 Task: Enable the option "Crypt video" for TS muxer.
Action: Mouse moved to (105, 11)
Screenshot: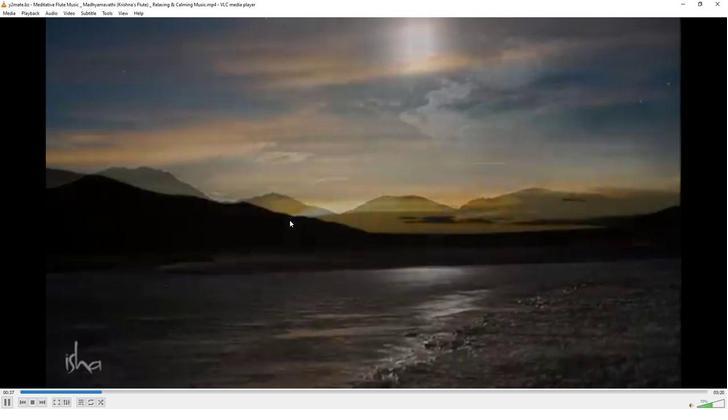 
Action: Mouse pressed left at (105, 11)
Screenshot: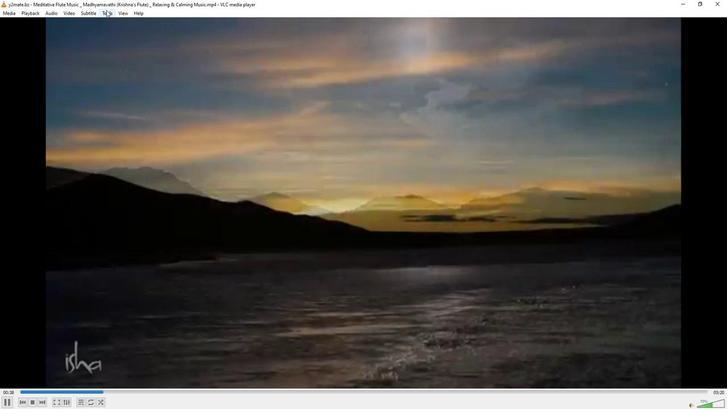 
Action: Mouse moved to (127, 99)
Screenshot: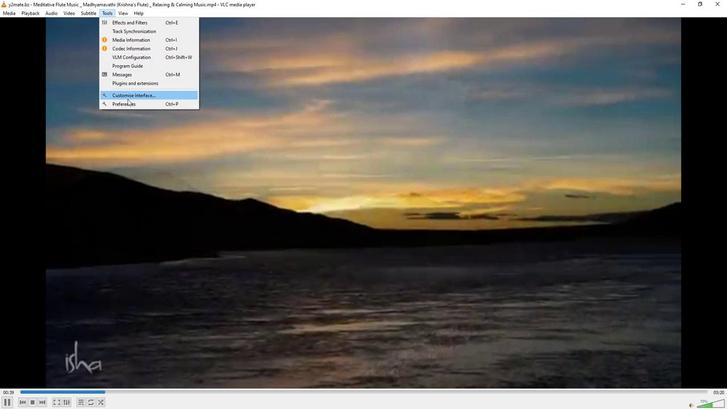 
Action: Mouse pressed left at (127, 99)
Screenshot: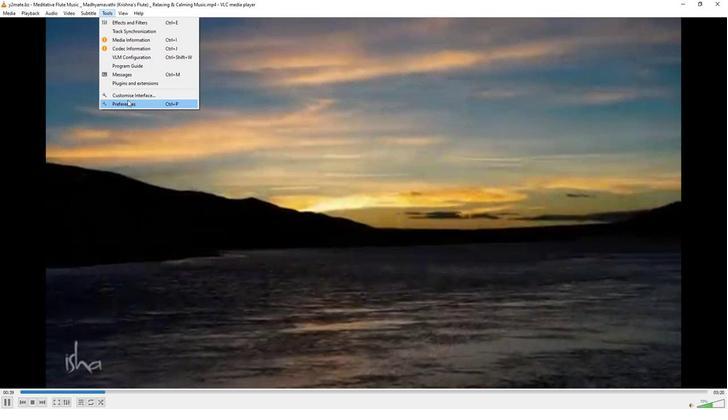 
Action: Mouse moved to (240, 326)
Screenshot: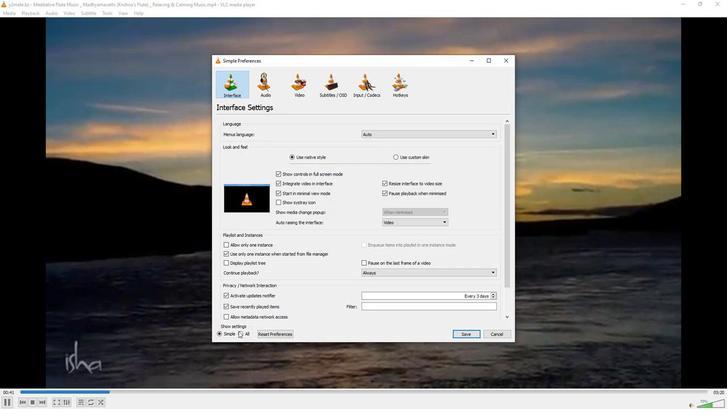 
Action: Mouse pressed left at (240, 326)
Screenshot: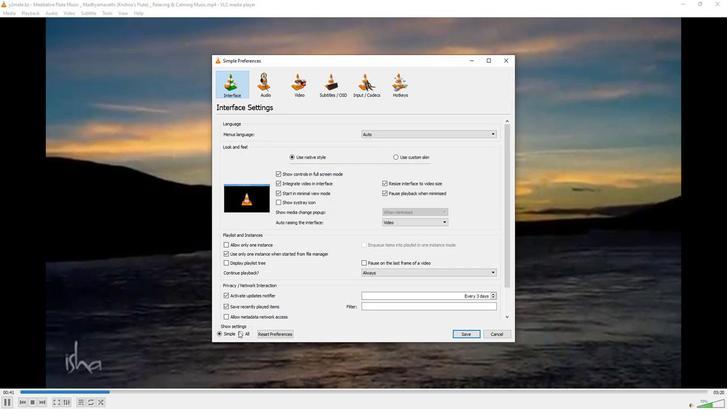 
Action: Mouse moved to (240, 276)
Screenshot: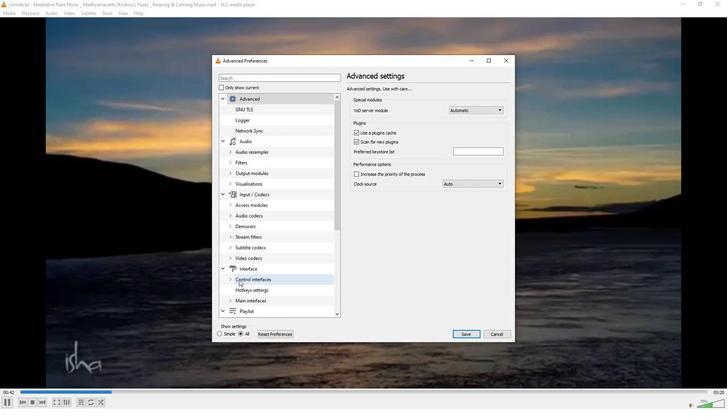 
Action: Mouse scrolled (240, 275) with delta (0, 0)
Screenshot: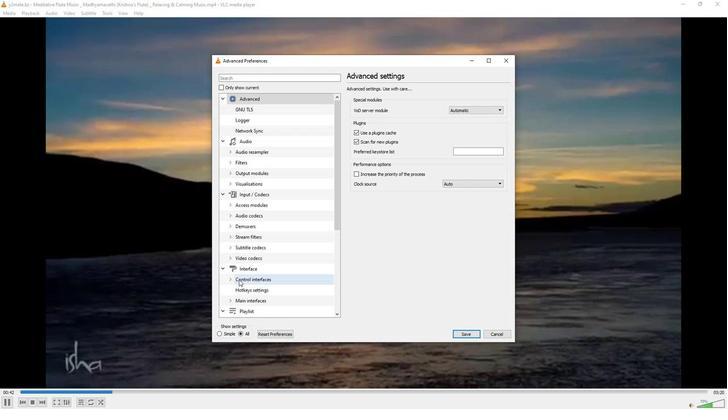 
Action: Mouse scrolled (240, 275) with delta (0, 0)
Screenshot: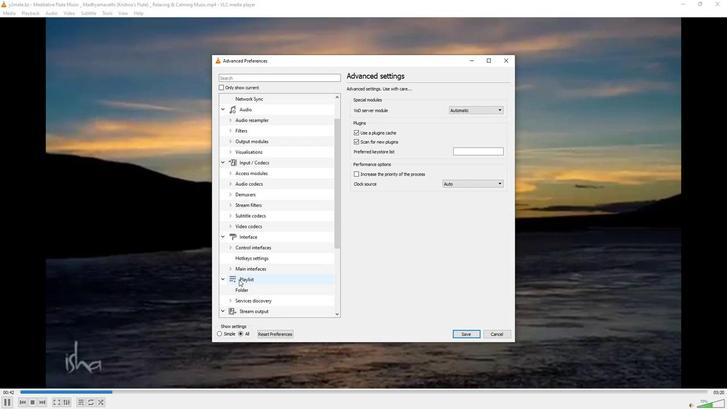 
Action: Mouse moved to (231, 295)
Screenshot: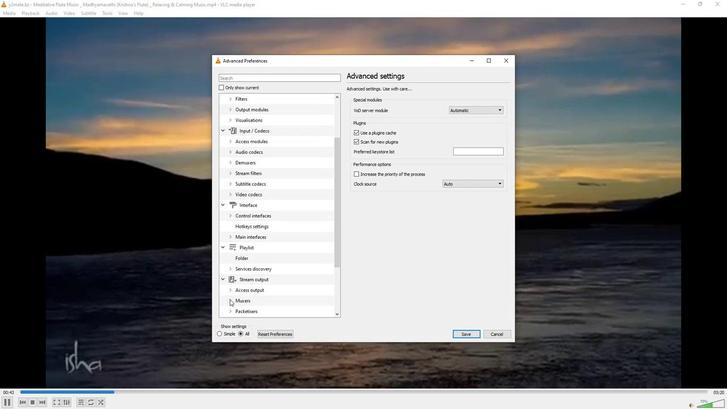 
Action: Mouse pressed left at (231, 295)
Screenshot: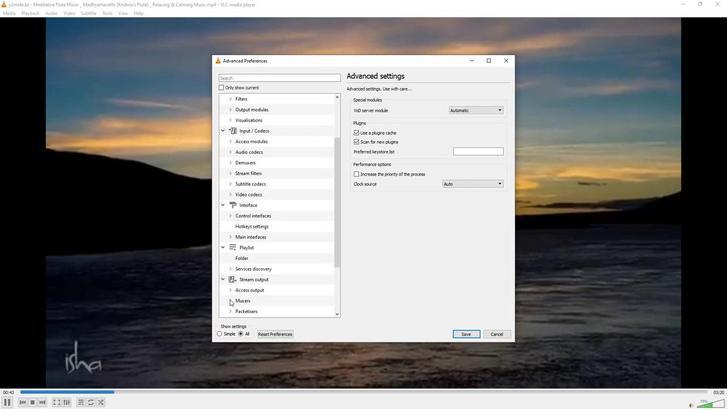 
Action: Mouse moved to (236, 277)
Screenshot: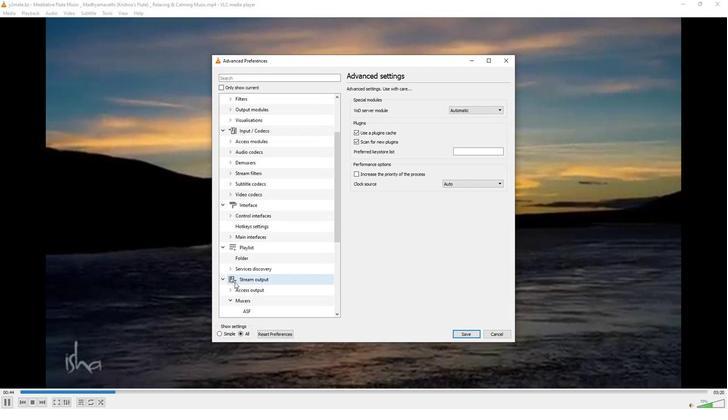 
Action: Mouse scrolled (236, 276) with delta (0, 0)
Screenshot: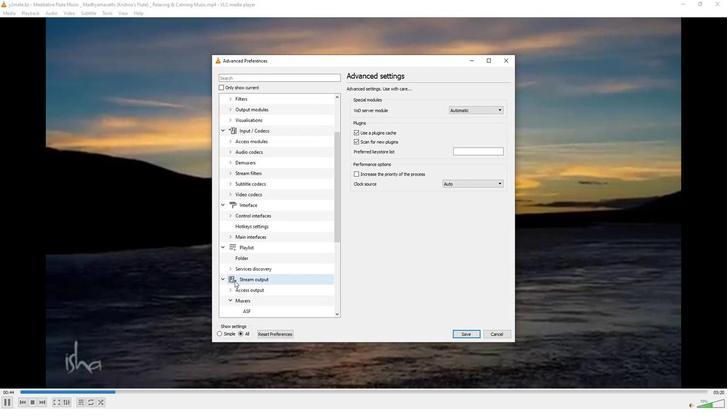 
Action: Mouse moved to (236, 277)
Screenshot: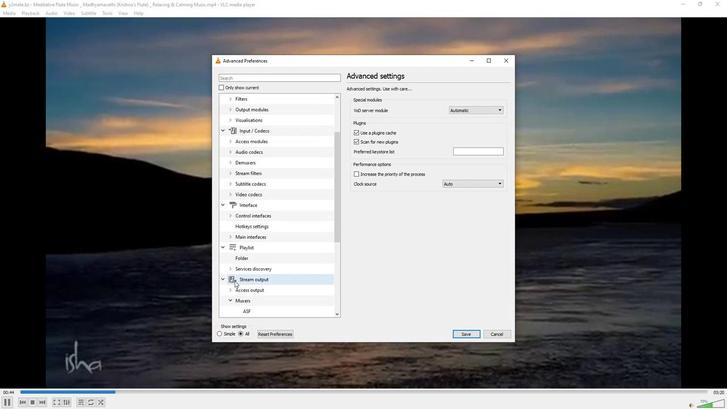 
Action: Mouse scrolled (236, 276) with delta (0, 0)
Screenshot: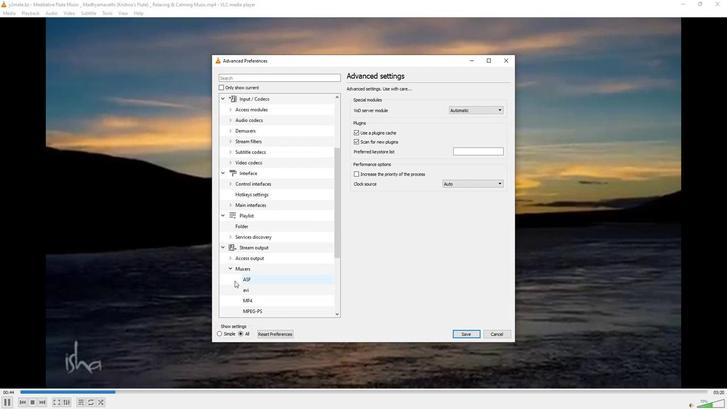 
Action: Mouse moved to (260, 285)
Screenshot: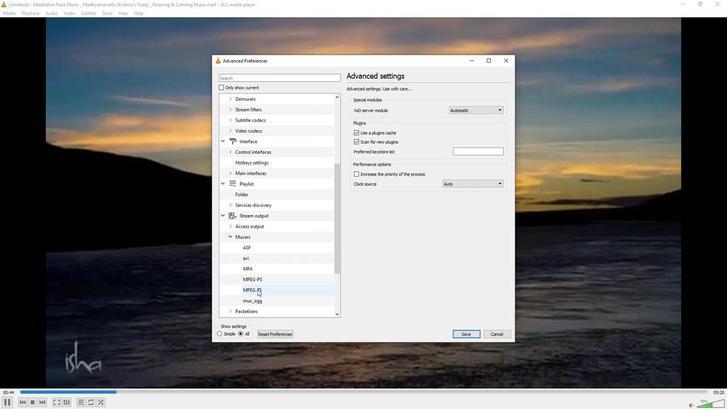 
Action: Mouse pressed left at (260, 285)
Screenshot: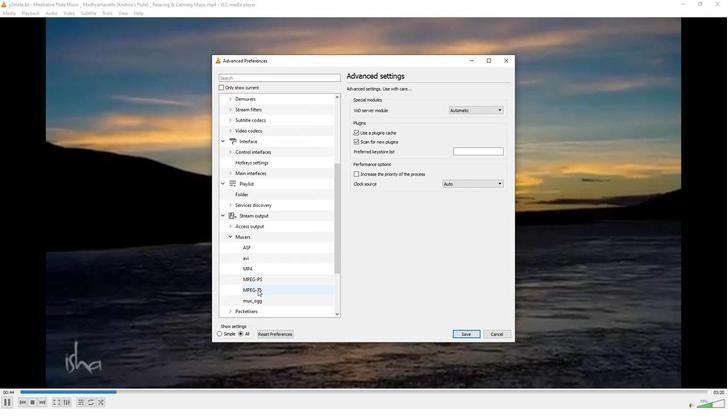 
Action: Mouse moved to (356, 285)
Screenshot: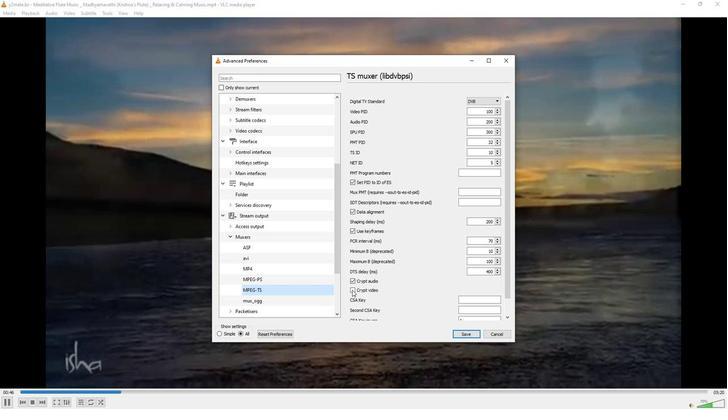 
Action: Mouse pressed left at (356, 285)
Screenshot: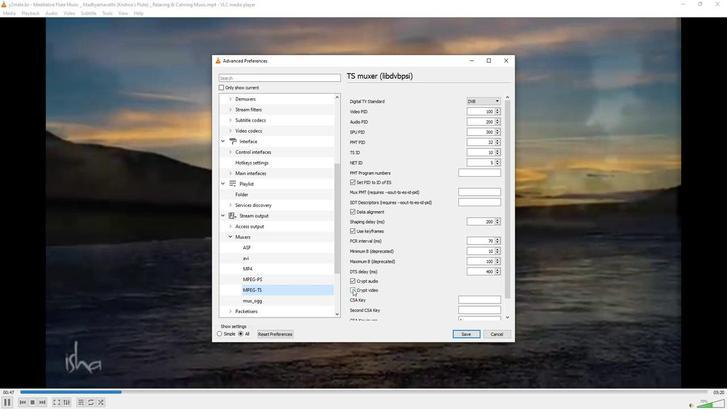 
Action: Mouse moved to (380, 288)
Screenshot: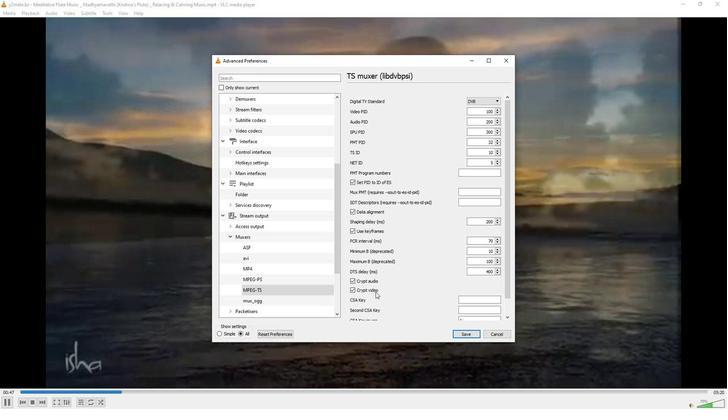 
